 Task: Create a rule from the Routing list, Task moved to a section -> Set Priority in the project AgileHorizon , set the section as To-Do and set the priority of the task as  High
Action: Mouse moved to (62, 358)
Screenshot: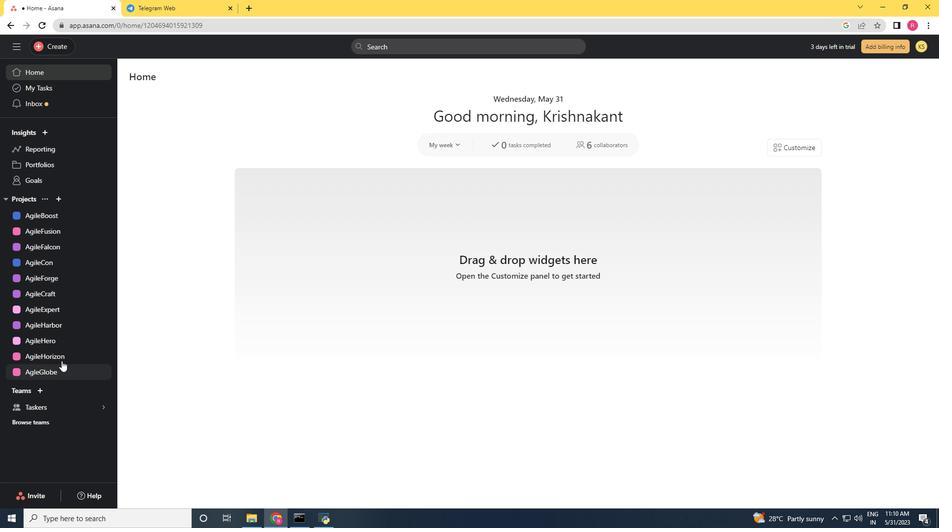 
Action: Mouse pressed left at (62, 358)
Screenshot: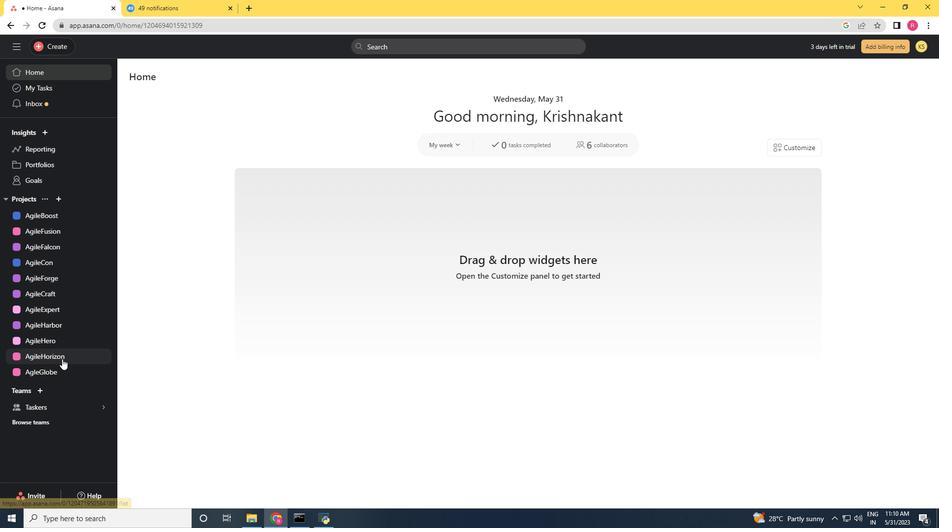 
Action: Mouse moved to (890, 78)
Screenshot: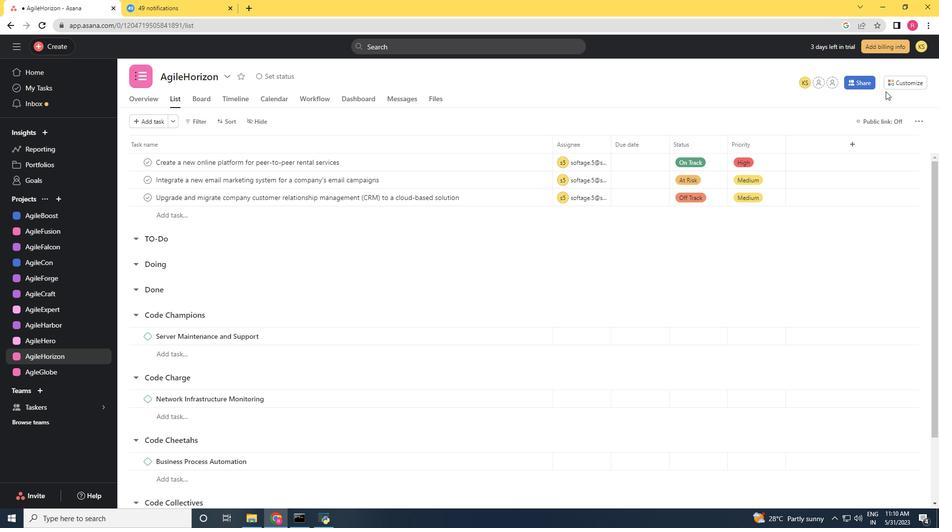 
Action: Mouse pressed left at (890, 78)
Screenshot: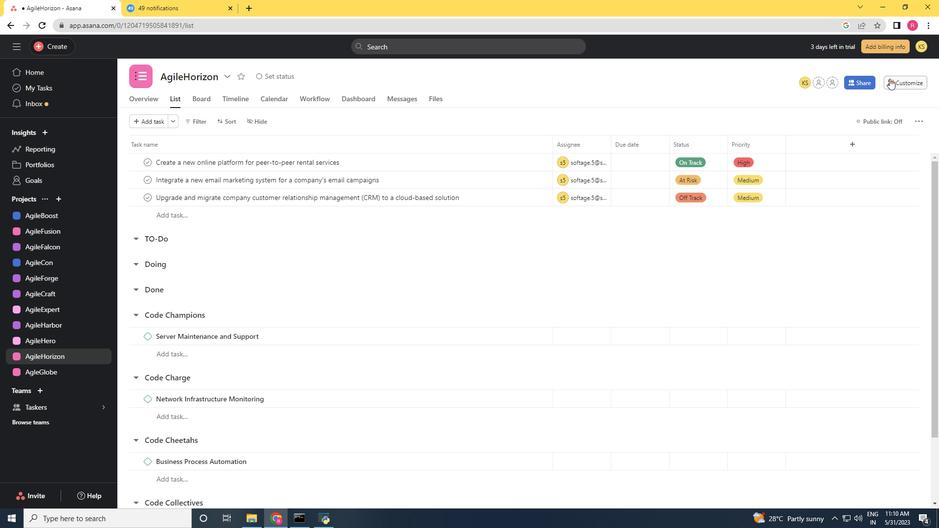 
Action: Mouse moved to (736, 207)
Screenshot: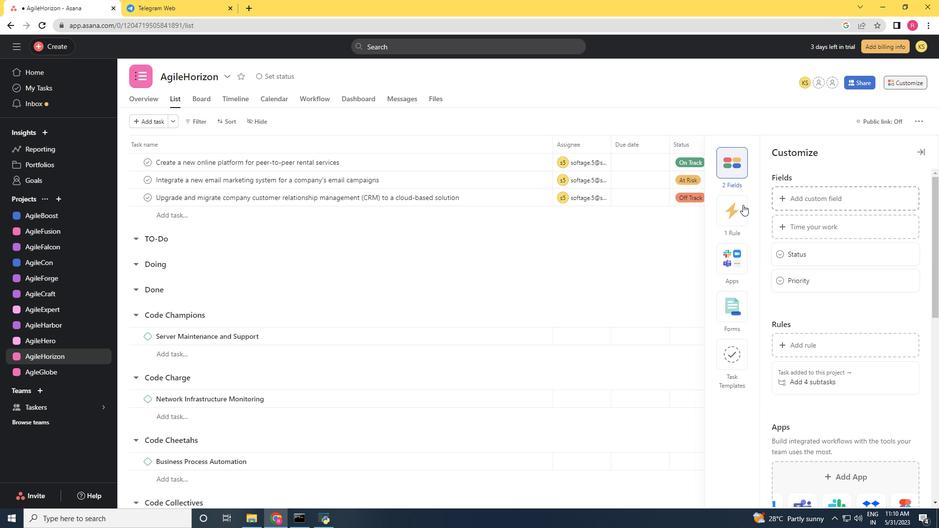 
Action: Mouse pressed left at (736, 207)
Screenshot: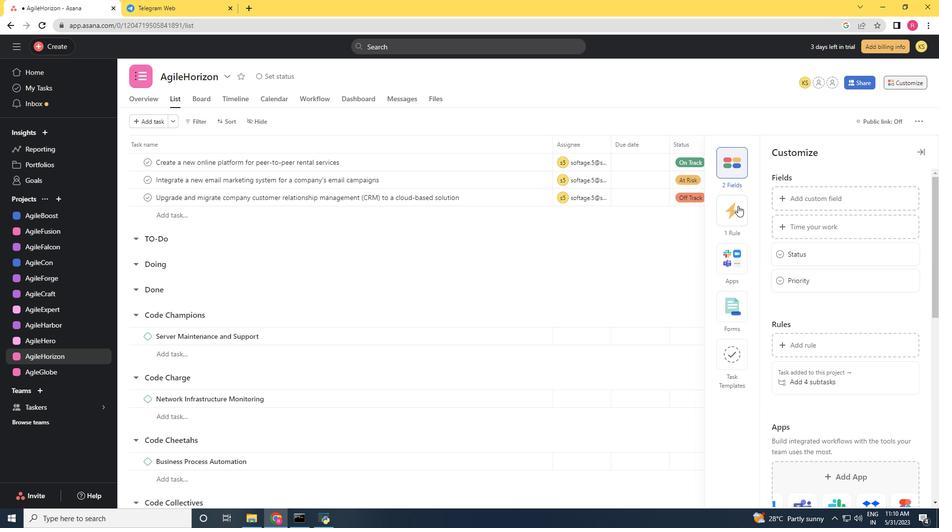 
Action: Mouse moved to (804, 194)
Screenshot: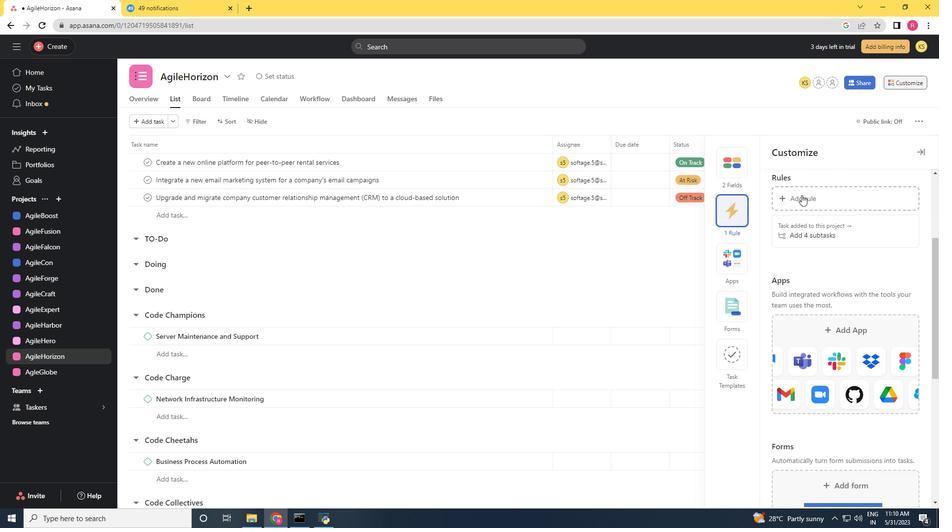 
Action: Mouse pressed left at (804, 194)
Screenshot: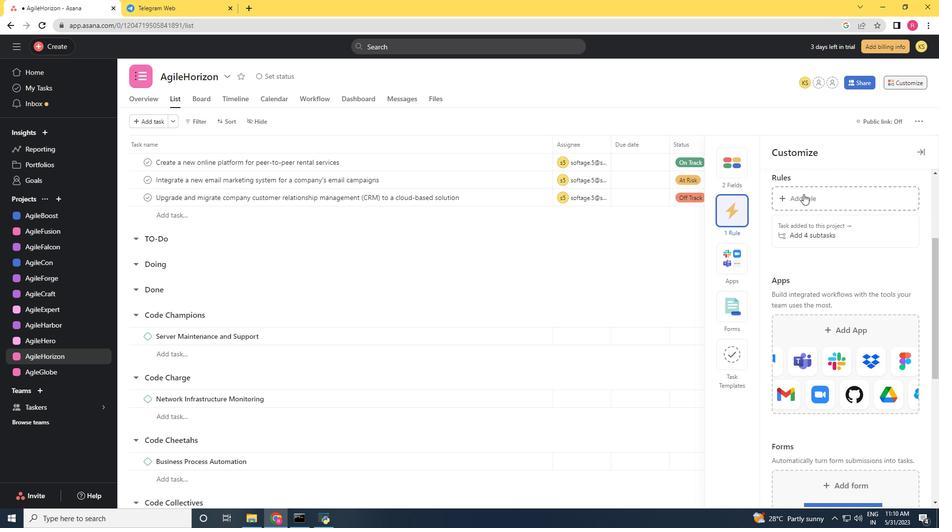 
Action: Mouse moved to (201, 130)
Screenshot: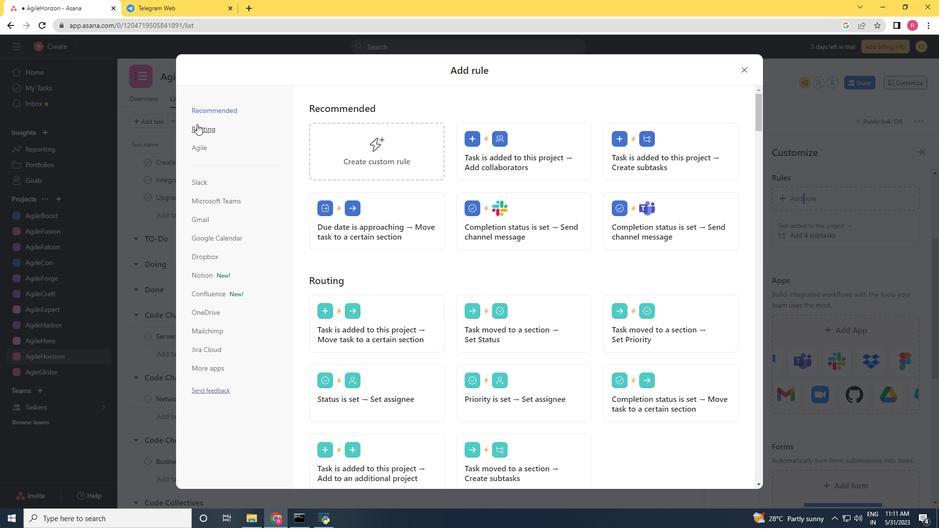 
Action: Mouse pressed left at (201, 130)
Screenshot: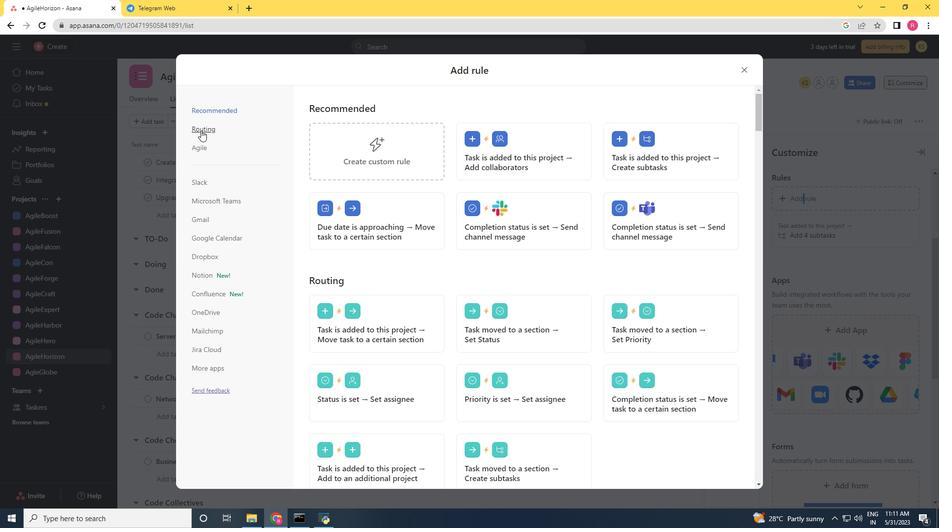
Action: Mouse moved to (626, 157)
Screenshot: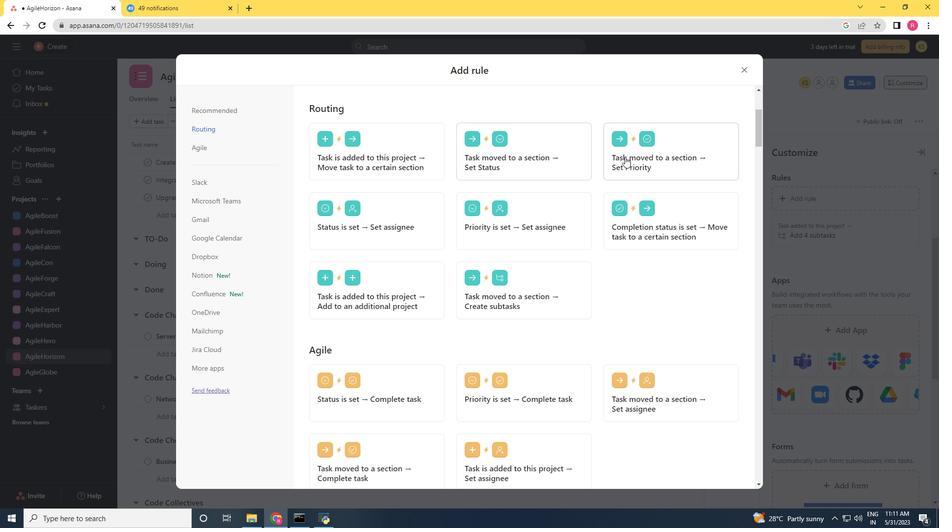 
Action: Mouse pressed left at (626, 157)
Screenshot: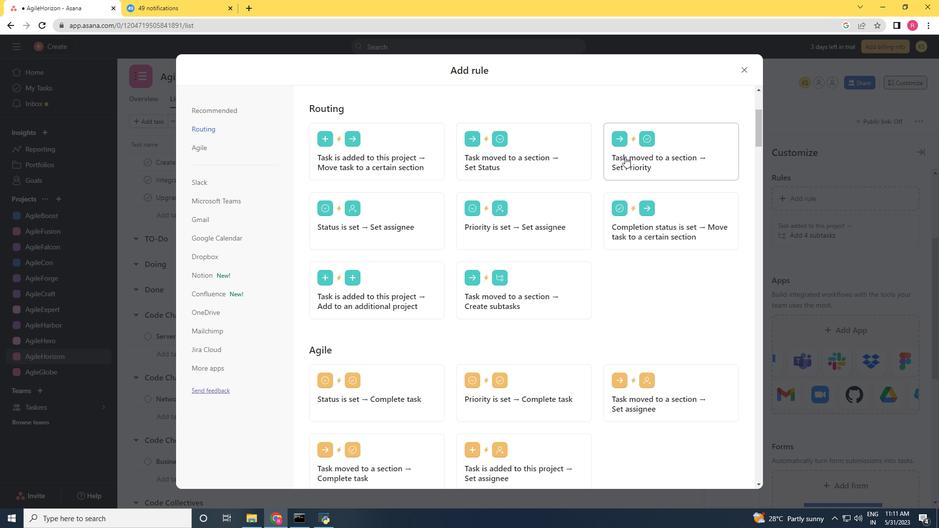 
Action: Mouse moved to (374, 254)
Screenshot: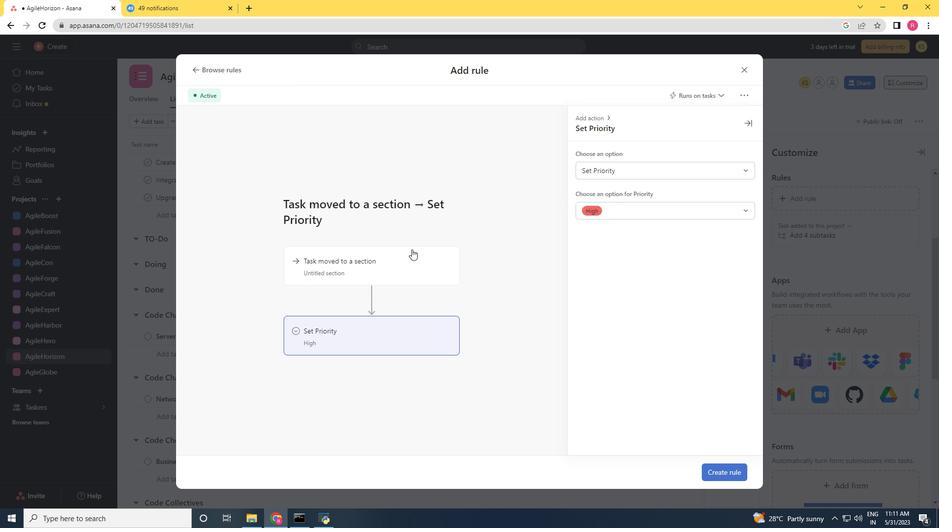 
Action: Mouse pressed left at (374, 254)
Screenshot: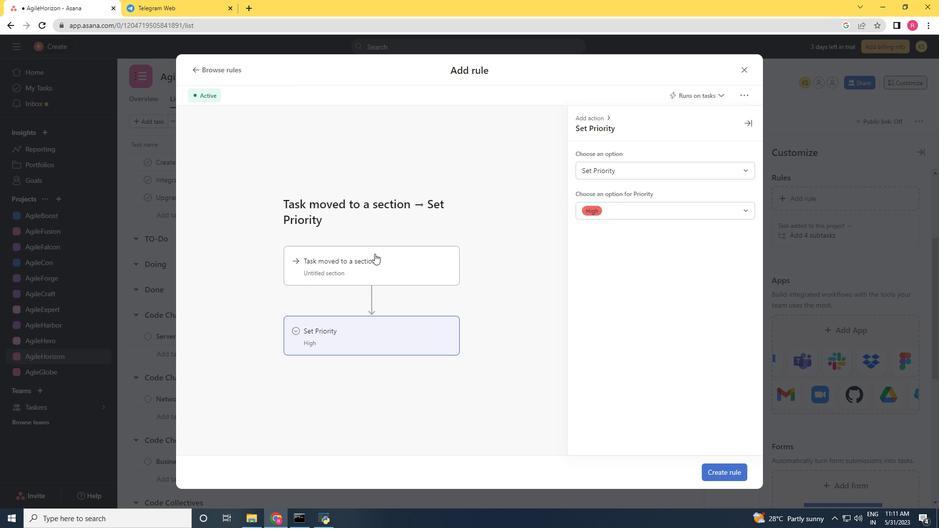 
Action: Mouse moved to (657, 165)
Screenshot: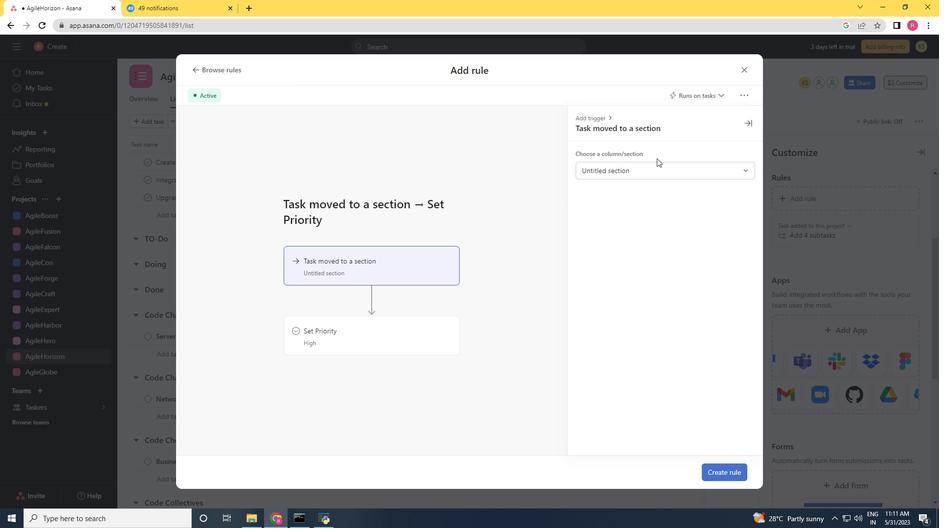 
Action: Mouse pressed left at (657, 165)
Screenshot: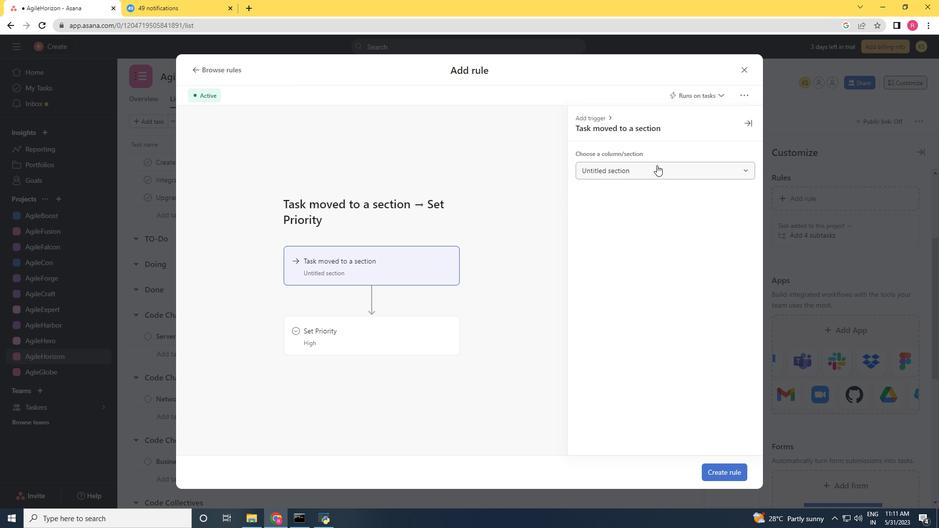 
Action: Mouse moved to (615, 211)
Screenshot: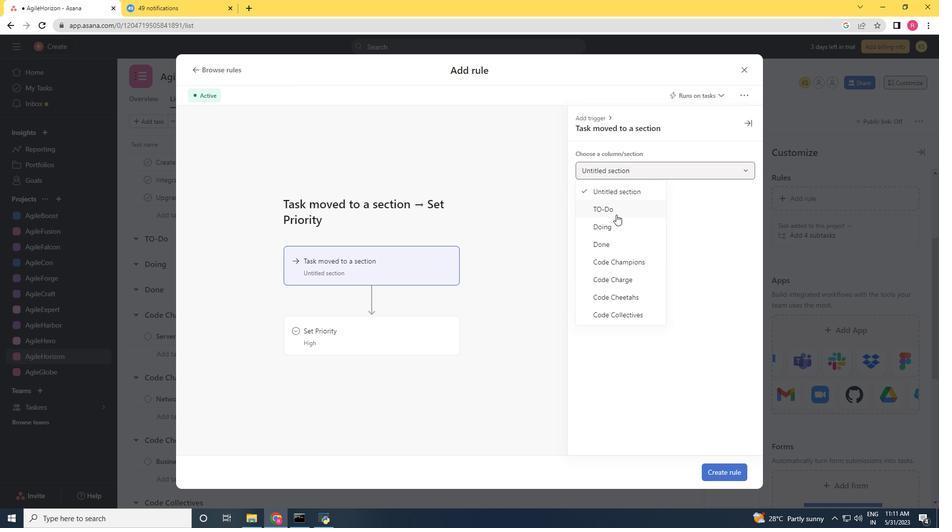 
Action: Mouse pressed left at (615, 211)
Screenshot: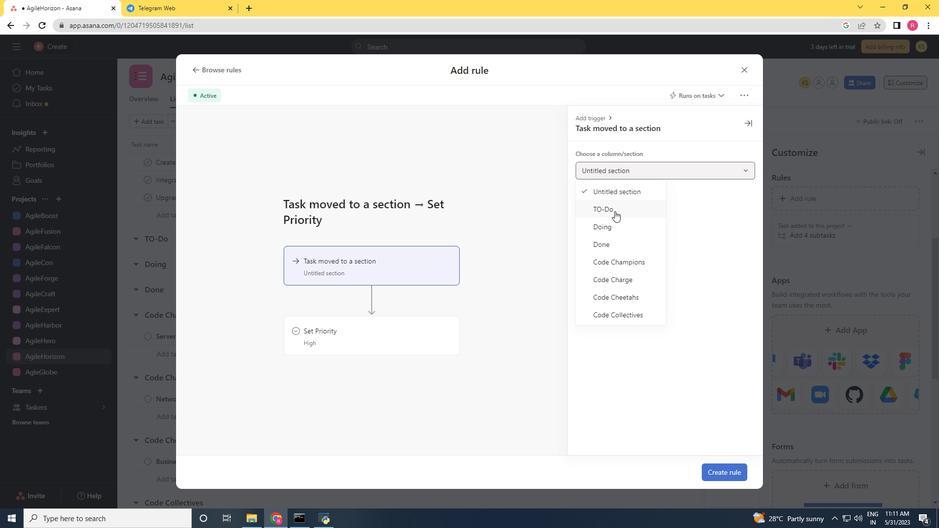 
Action: Mouse moved to (389, 327)
Screenshot: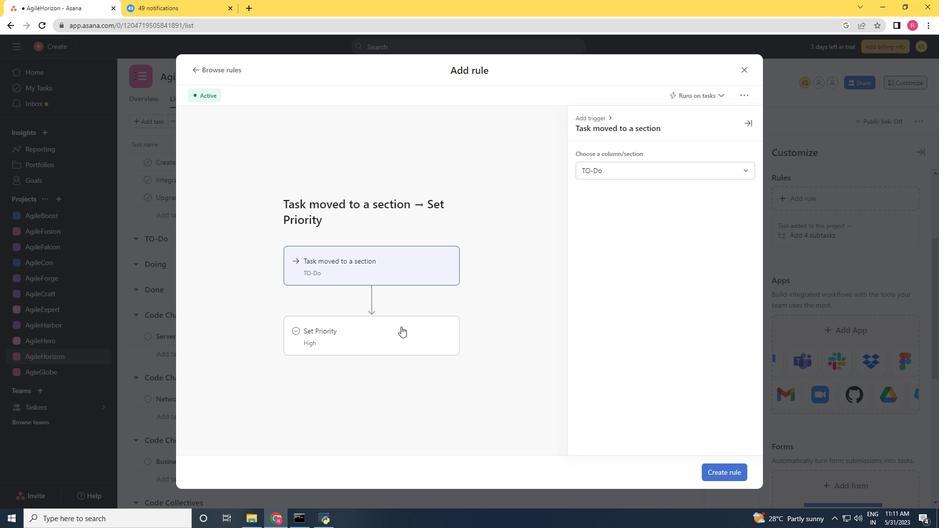 
Action: Mouse pressed left at (389, 327)
Screenshot: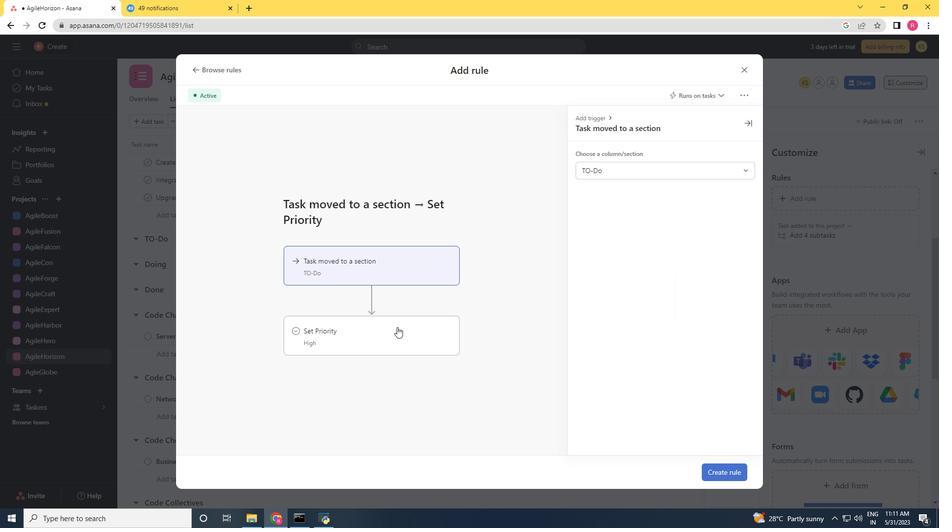 
Action: Mouse moved to (627, 169)
Screenshot: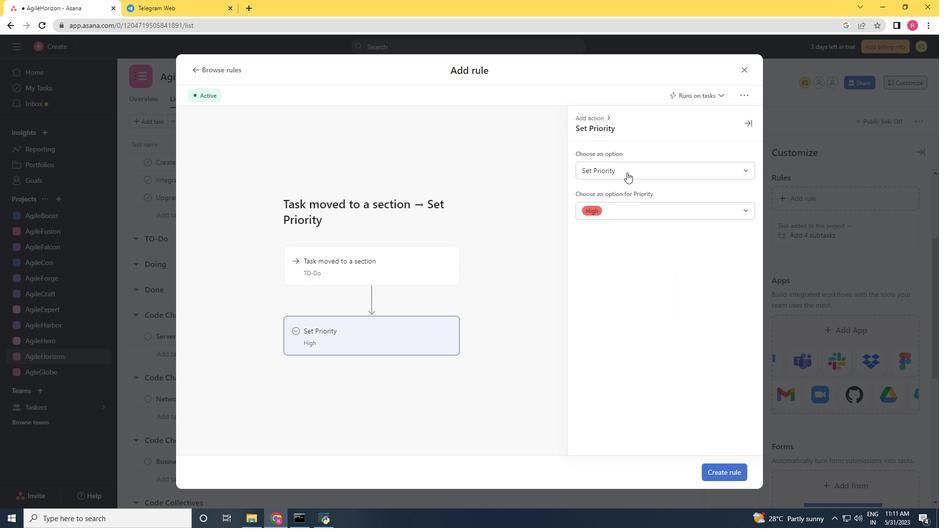 
Action: Mouse pressed left at (627, 169)
Screenshot: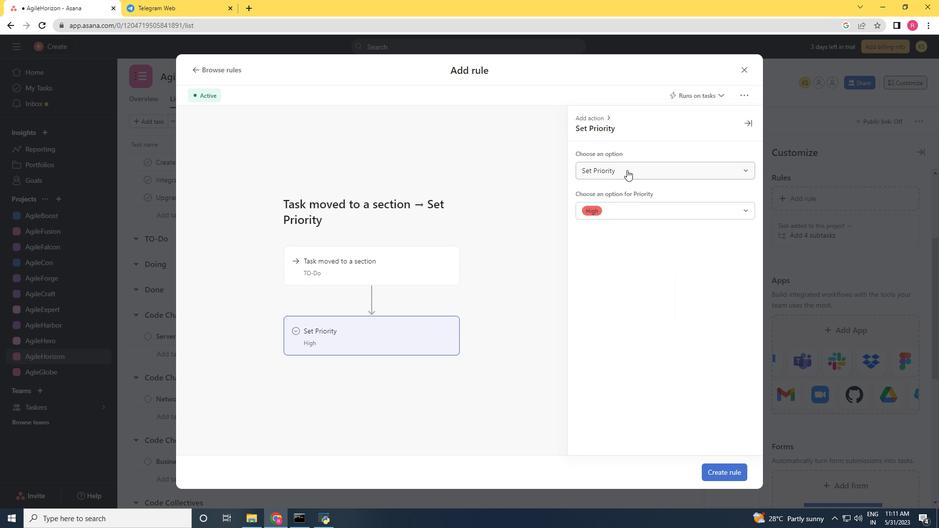 
Action: Mouse moved to (609, 196)
Screenshot: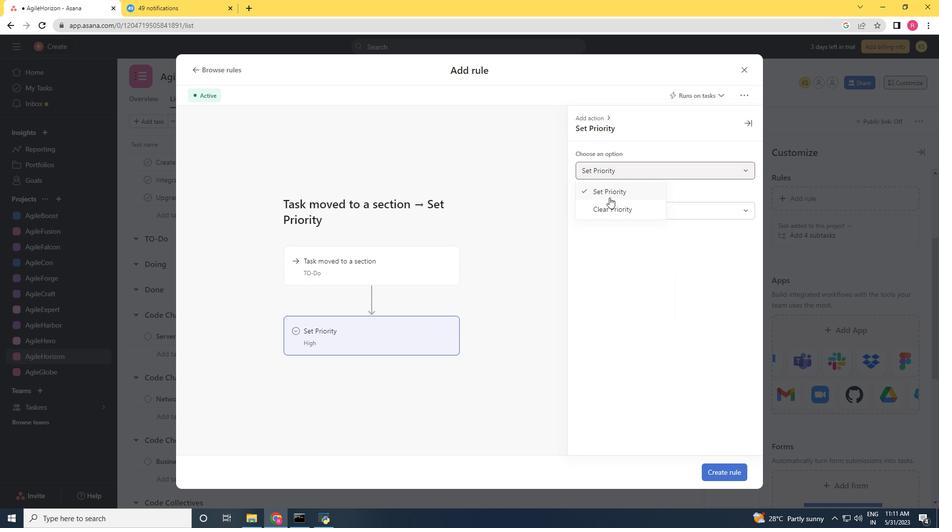 
Action: Mouse pressed left at (609, 196)
Screenshot: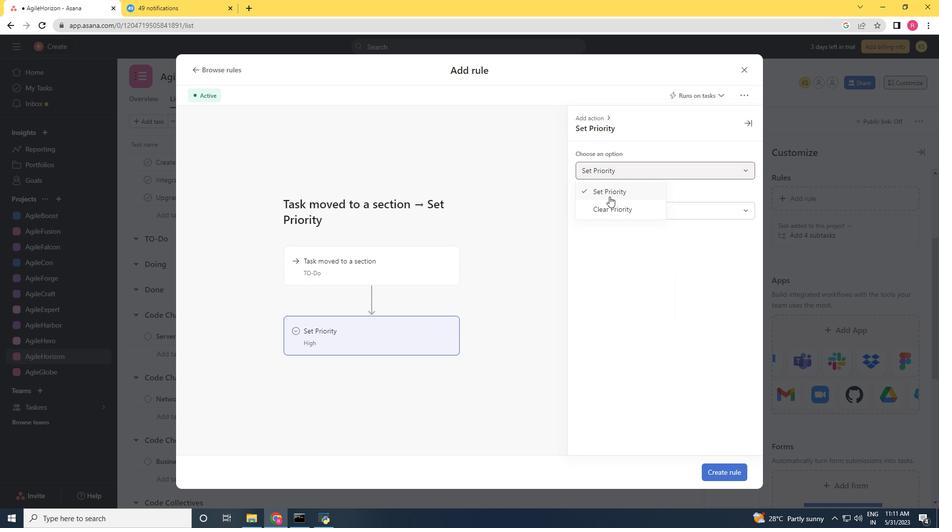 
Action: Mouse moved to (617, 207)
Screenshot: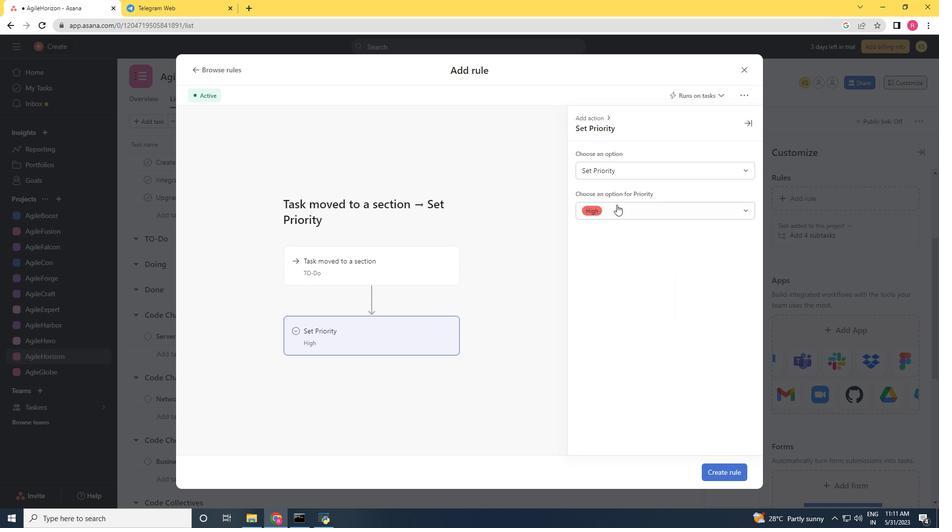 
Action: Mouse pressed left at (617, 207)
Screenshot: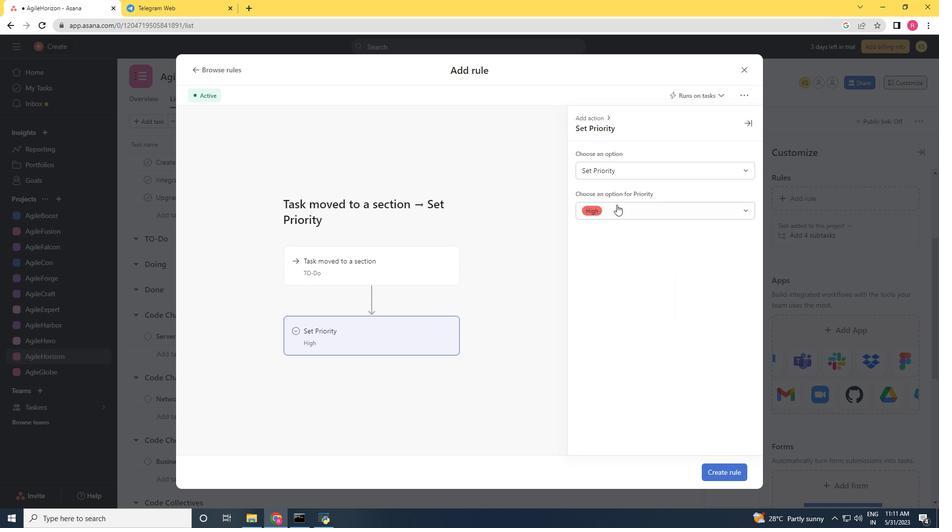 
Action: Mouse moved to (610, 233)
Screenshot: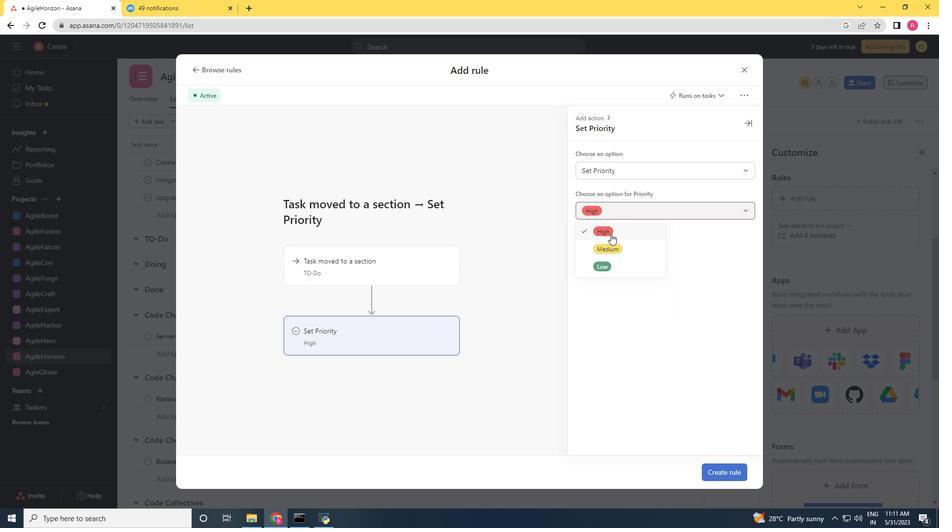 
Action: Mouse pressed left at (610, 233)
Screenshot: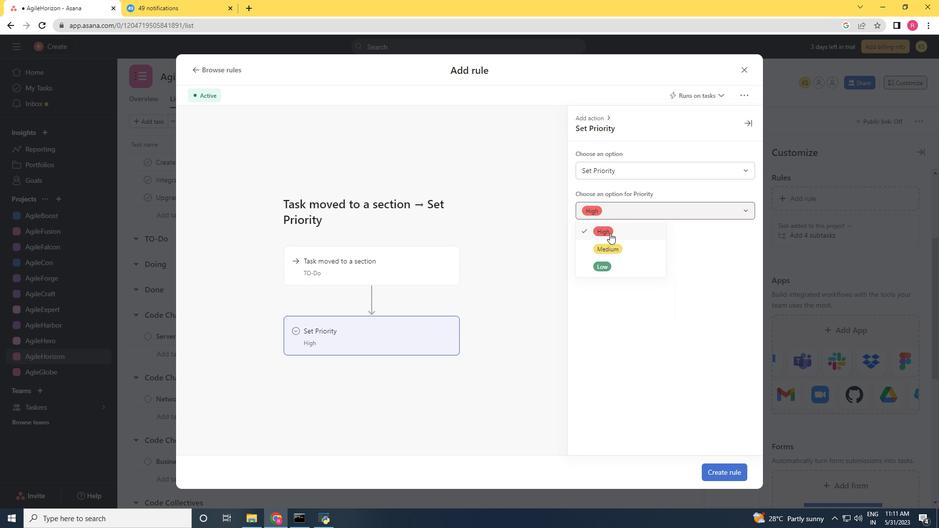 
Action: Mouse moved to (721, 469)
Screenshot: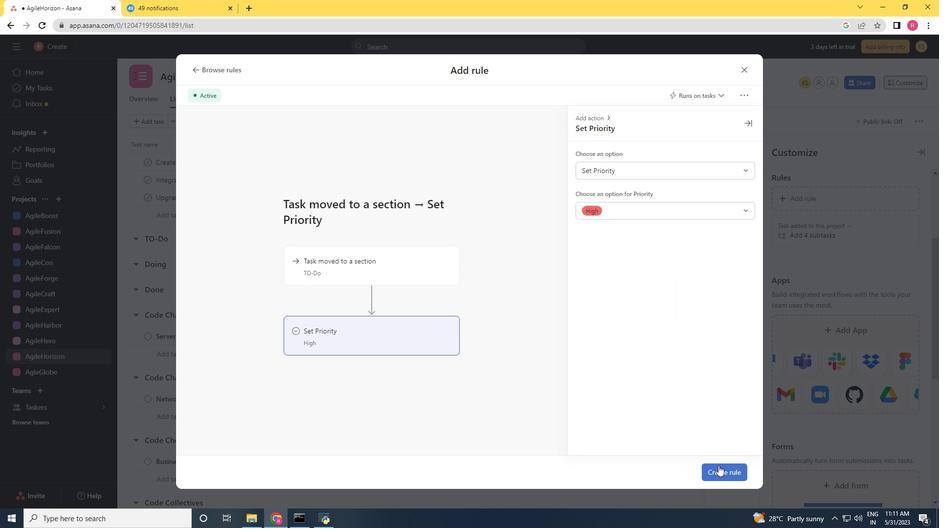 
Action: Mouse pressed left at (721, 469)
Screenshot: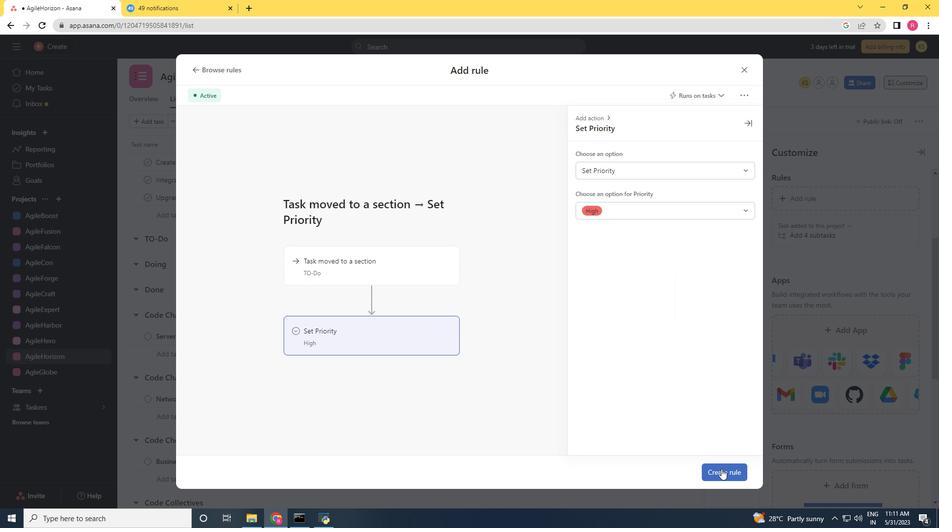 
Action: Mouse moved to (597, 273)
Screenshot: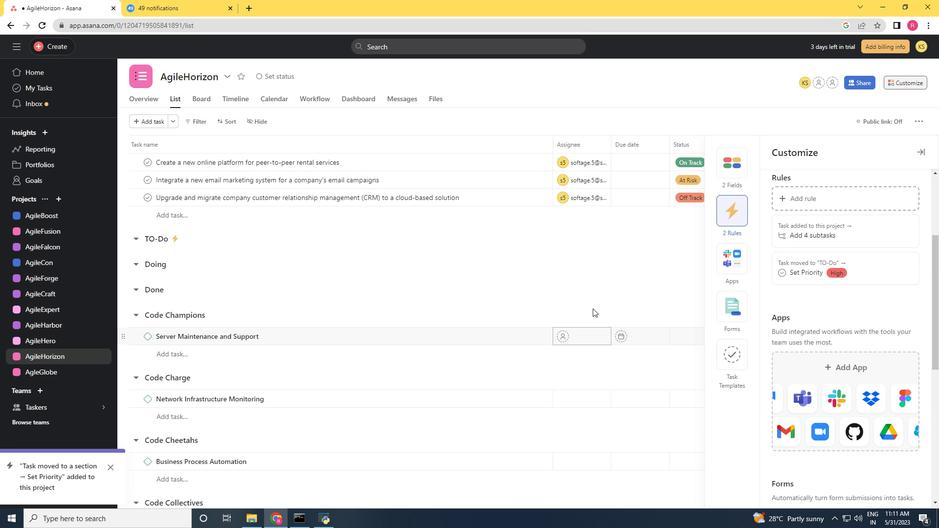 
